 Task: Add Dates with Start Date as May 08 2023 and Due Date as May 31 2023 to Card Card0042 in Board Board0041 in Workspace Development in Trello
Action: Mouse moved to (672, 69)
Screenshot: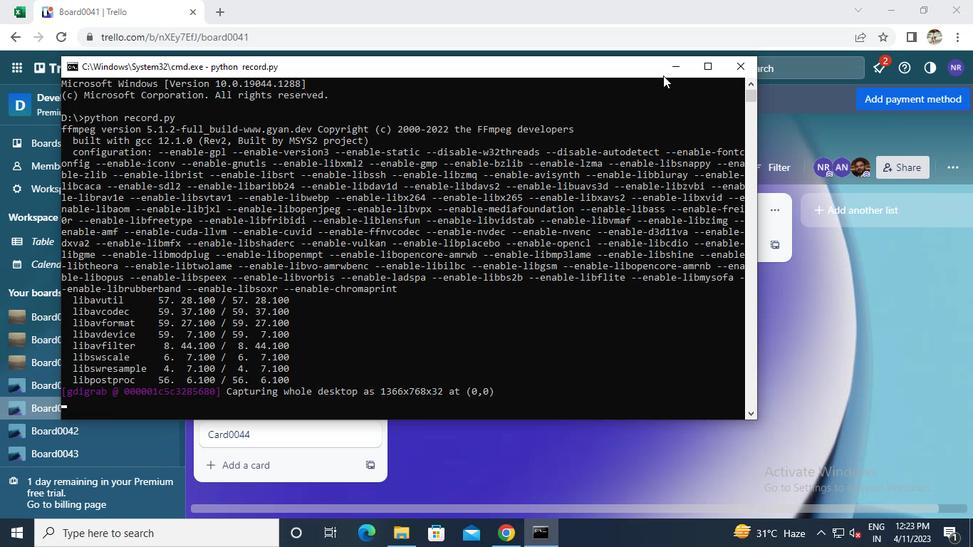 
Action: Mouse pressed left at (672, 69)
Screenshot: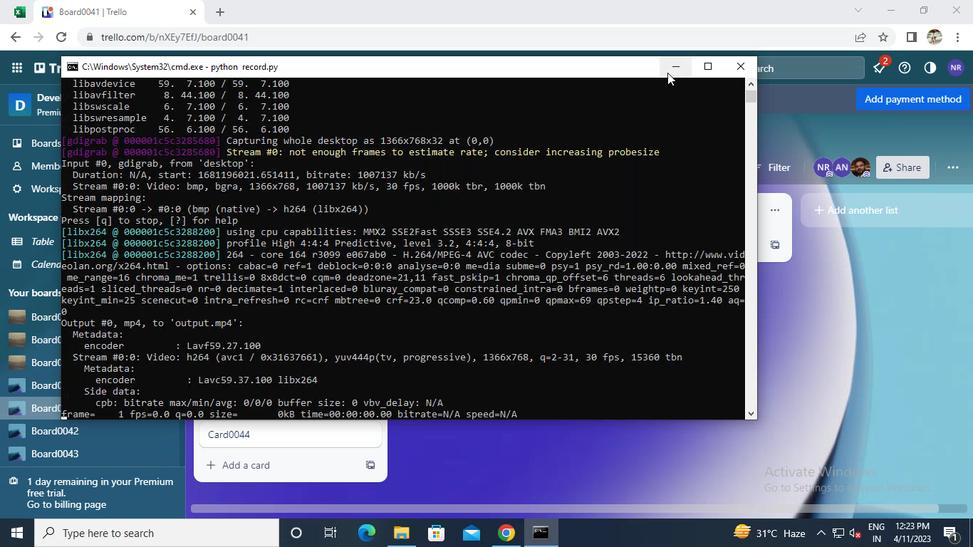 
Action: Mouse moved to (361, 336)
Screenshot: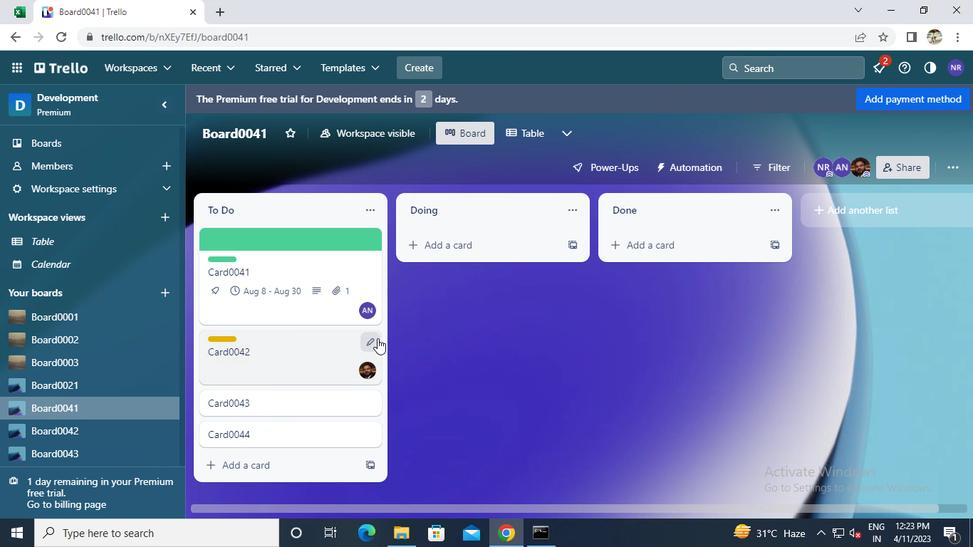 
Action: Mouse pressed left at (361, 336)
Screenshot: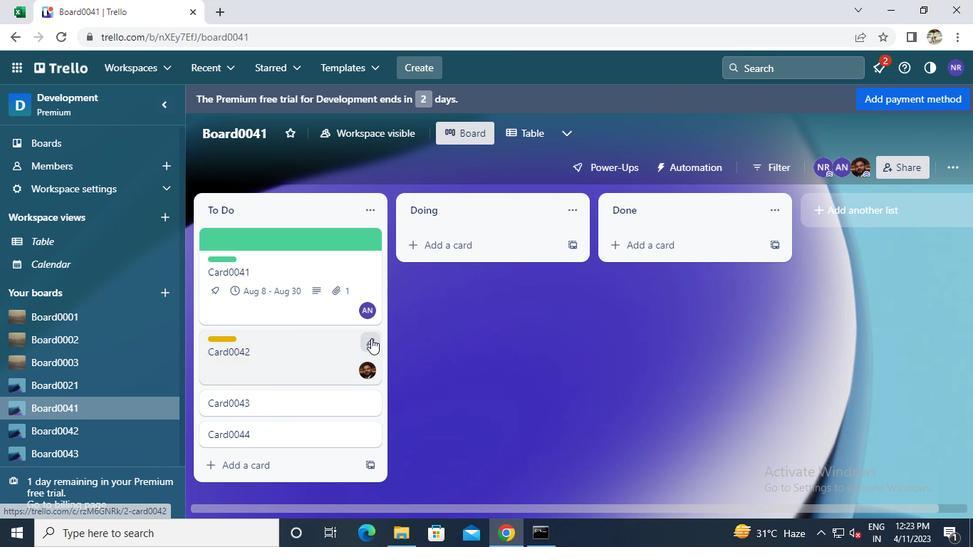 
Action: Mouse moved to (401, 414)
Screenshot: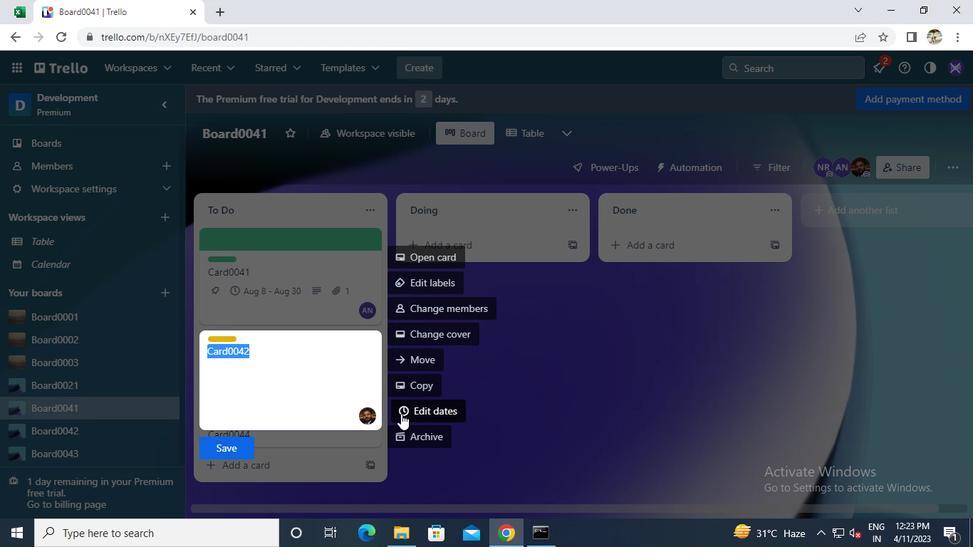 
Action: Mouse pressed left at (401, 414)
Screenshot: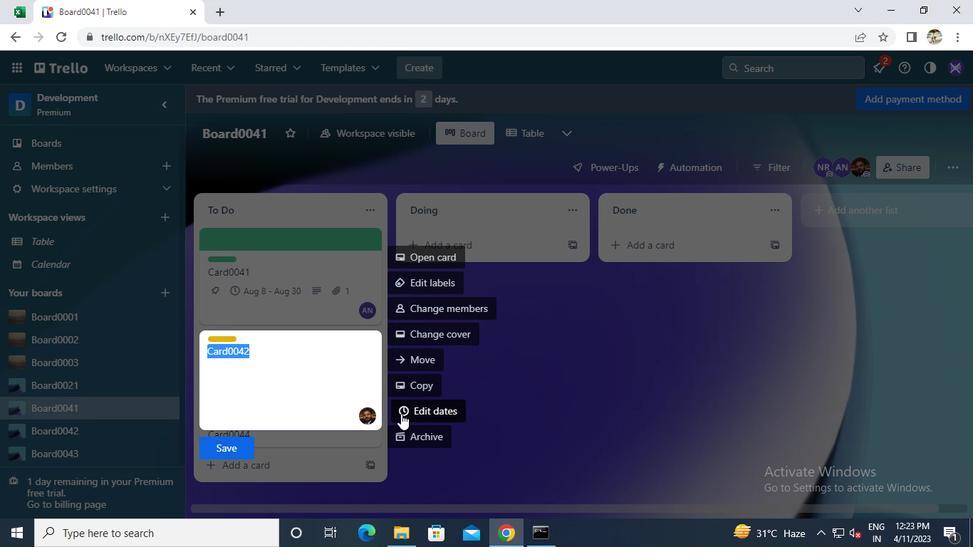 
Action: Mouse moved to (404, 347)
Screenshot: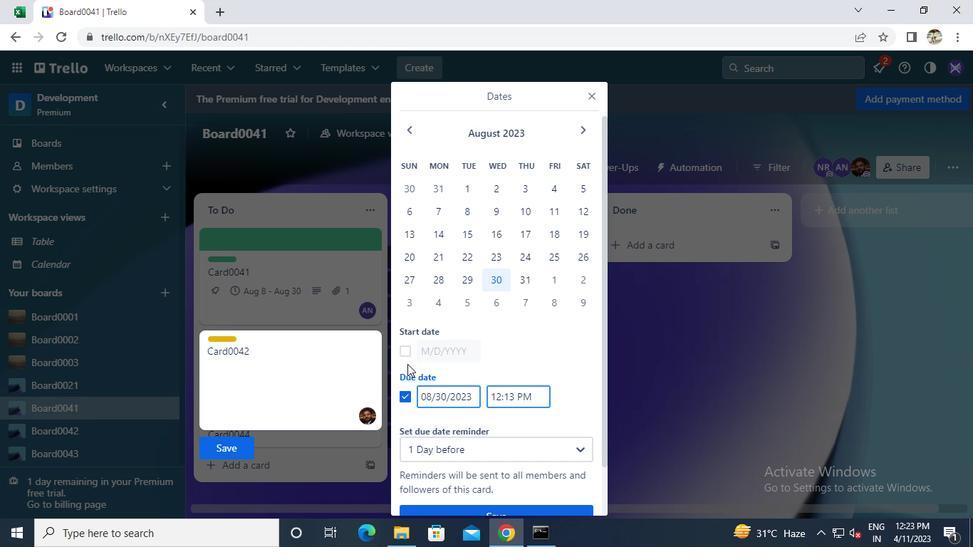 
Action: Mouse pressed left at (404, 347)
Screenshot: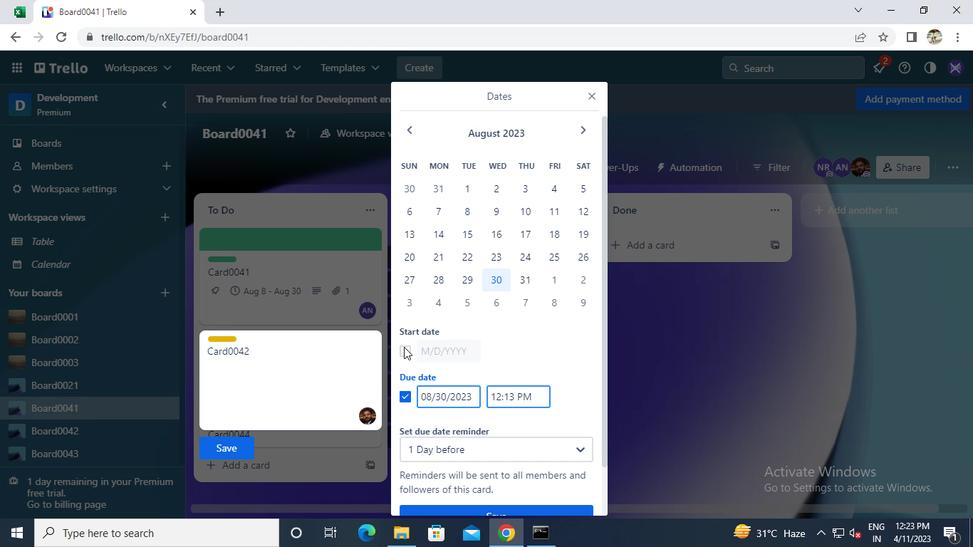 
Action: Mouse moved to (409, 126)
Screenshot: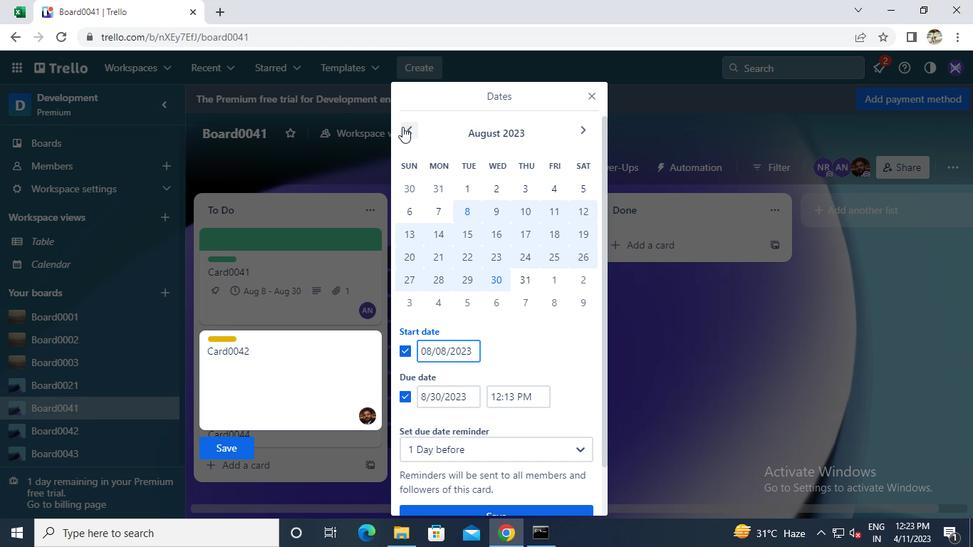 
Action: Mouse pressed left at (409, 126)
Screenshot: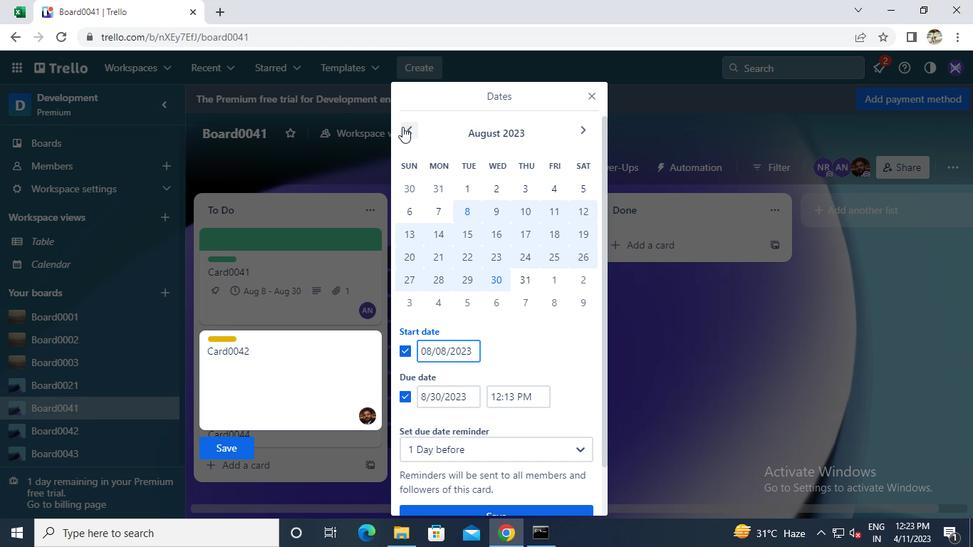 
Action: Mouse pressed left at (409, 126)
Screenshot: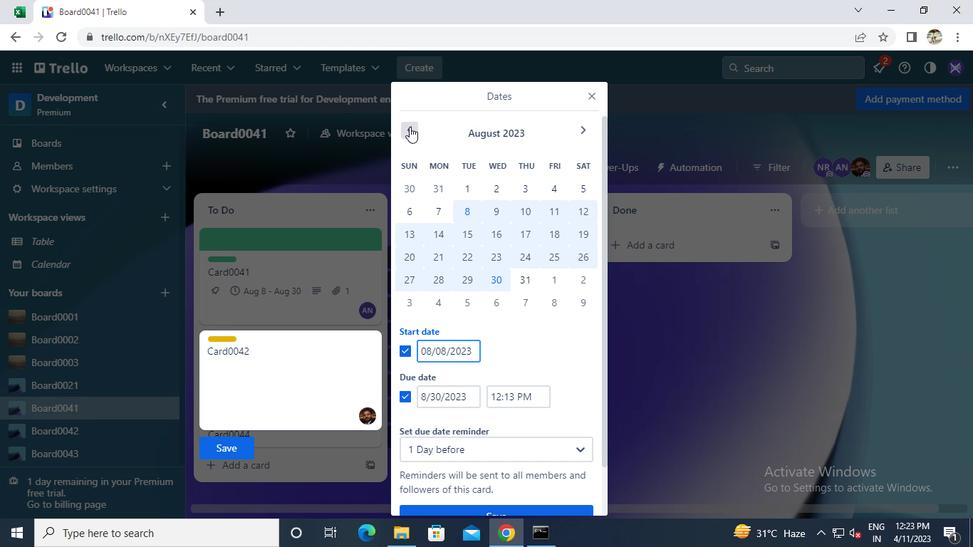 
Action: Mouse pressed left at (409, 126)
Screenshot: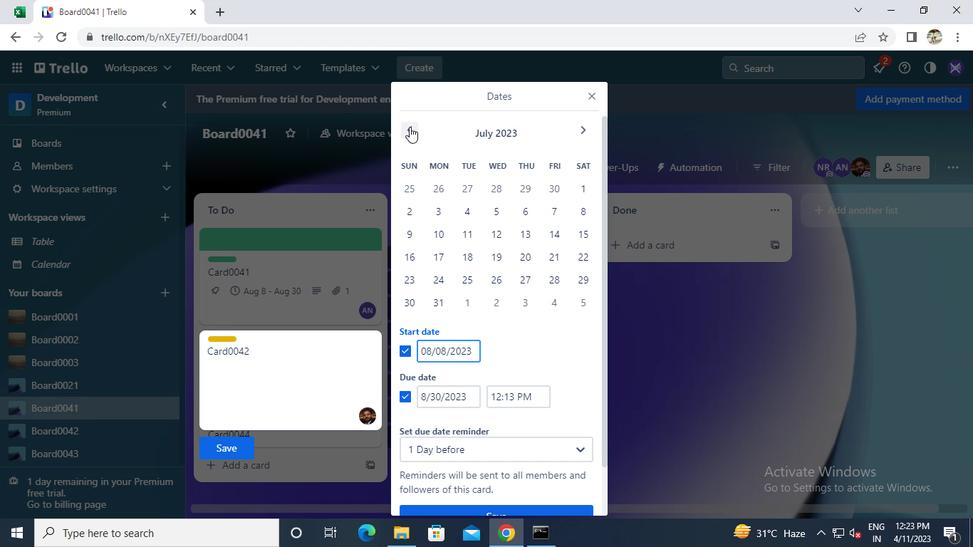 
Action: Mouse moved to (437, 211)
Screenshot: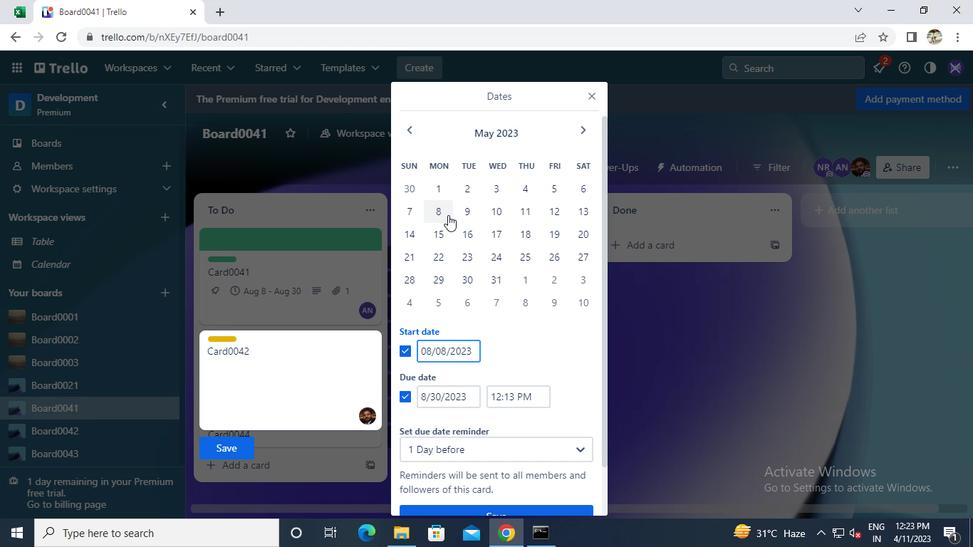
Action: Mouse pressed left at (437, 211)
Screenshot: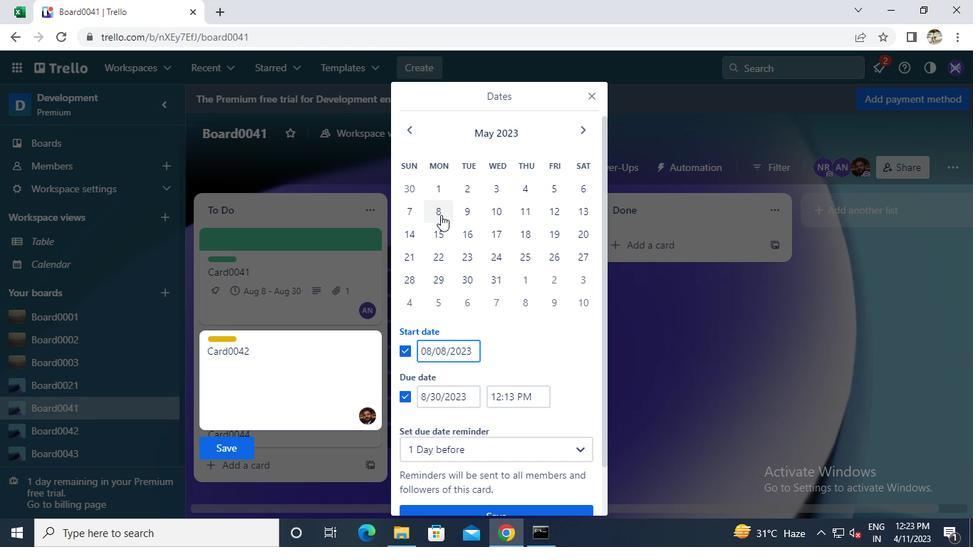 
Action: Mouse moved to (496, 281)
Screenshot: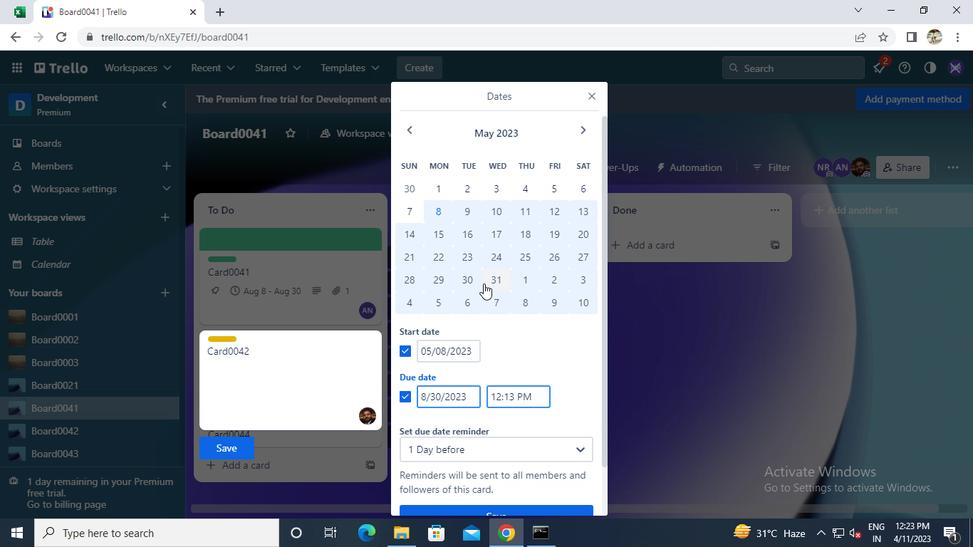 
Action: Mouse pressed left at (496, 281)
Screenshot: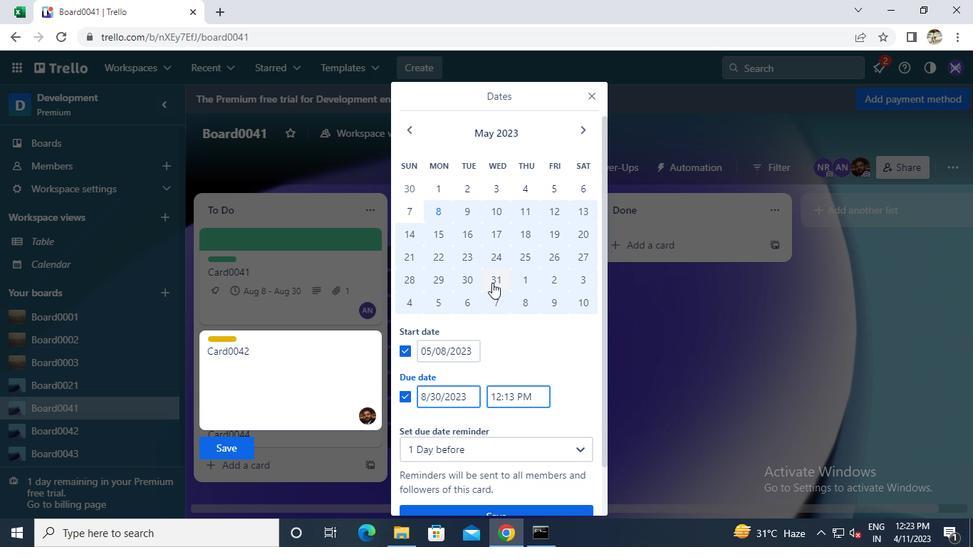 
Action: Mouse moved to (471, 461)
Screenshot: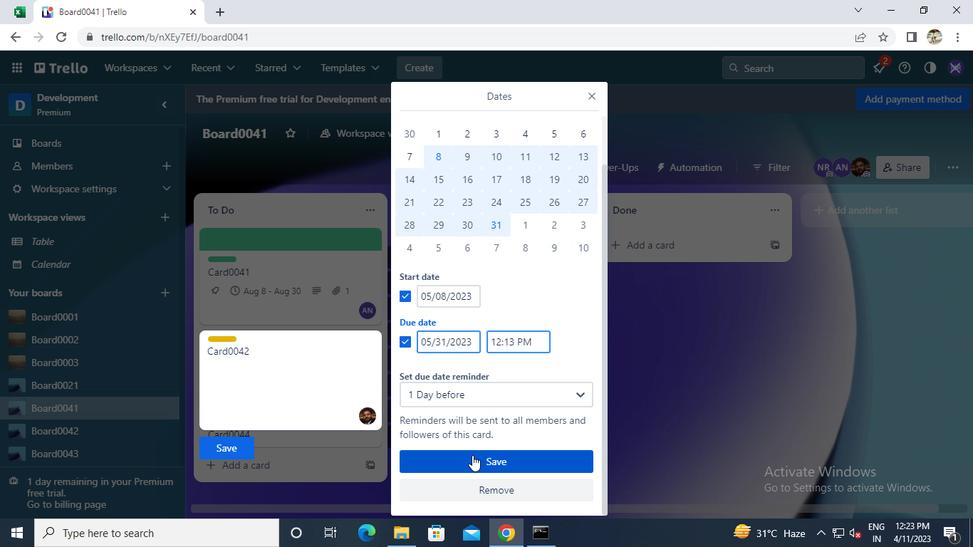 
Action: Mouse pressed left at (471, 461)
Screenshot: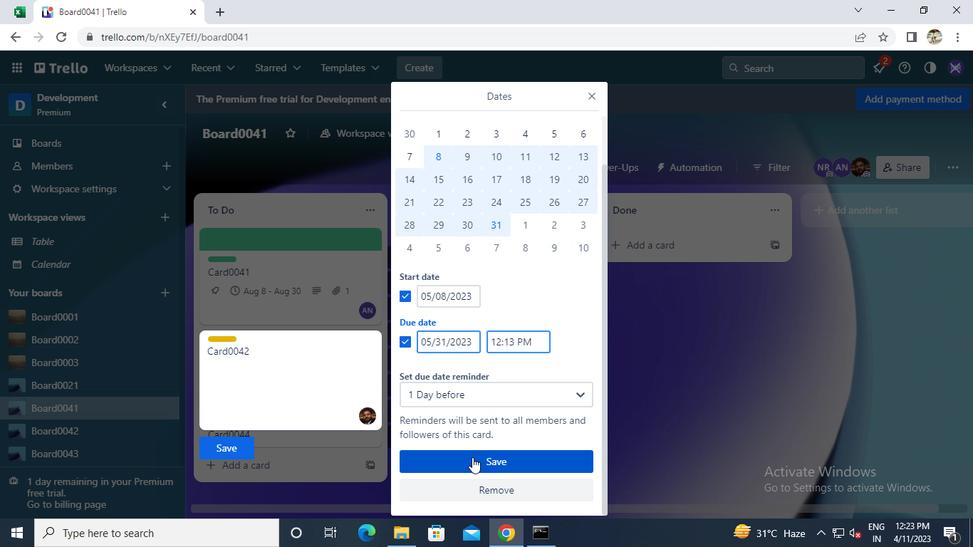 
Action: Mouse moved to (531, 525)
Screenshot: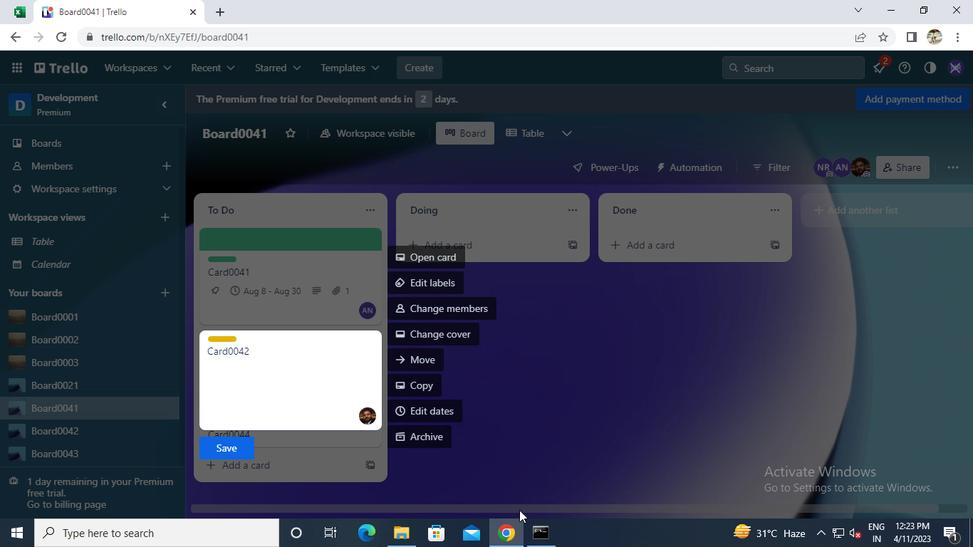 
Action: Mouse pressed left at (531, 525)
Screenshot: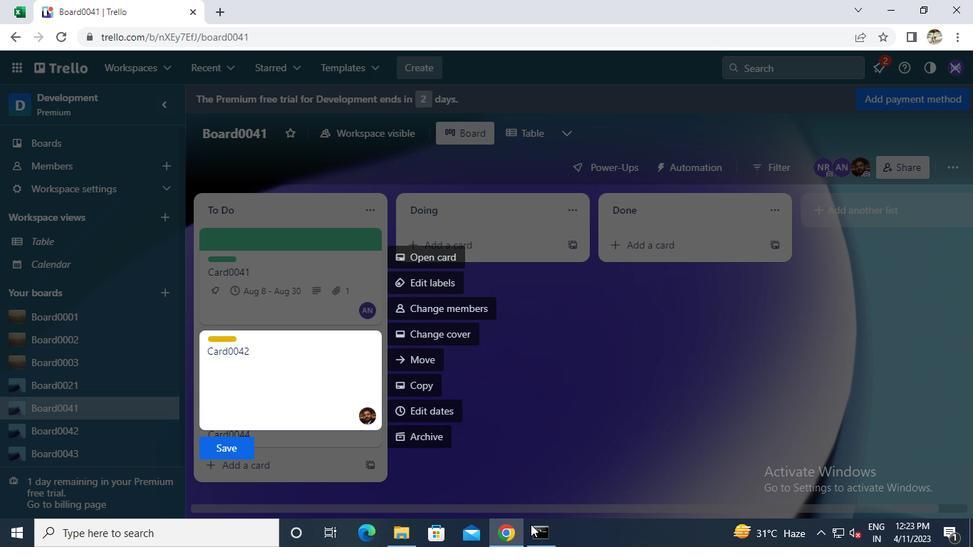 
Action: Mouse moved to (730, 63)
Screenshot: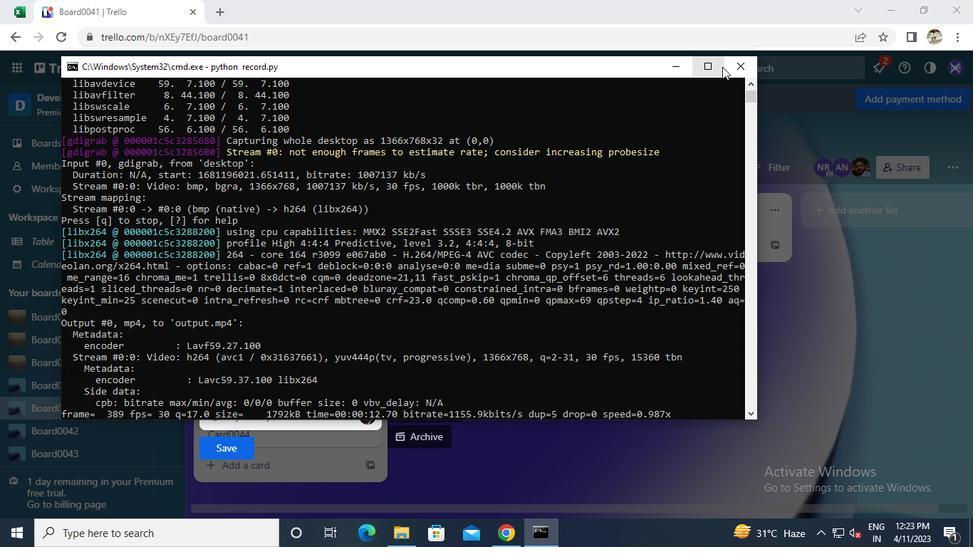 
Action: Mouse pressed left at (730, 63)
Screenshot: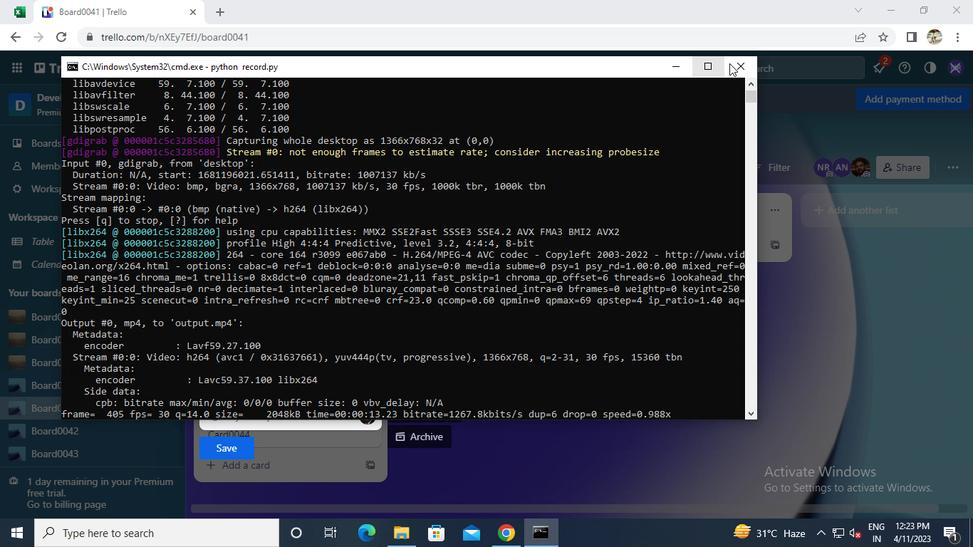 
